 Task: Go to accessibility and select turn on screen reader support and then turn on braille support.
Action: Mouse moved to (236, 82)
Screenshot: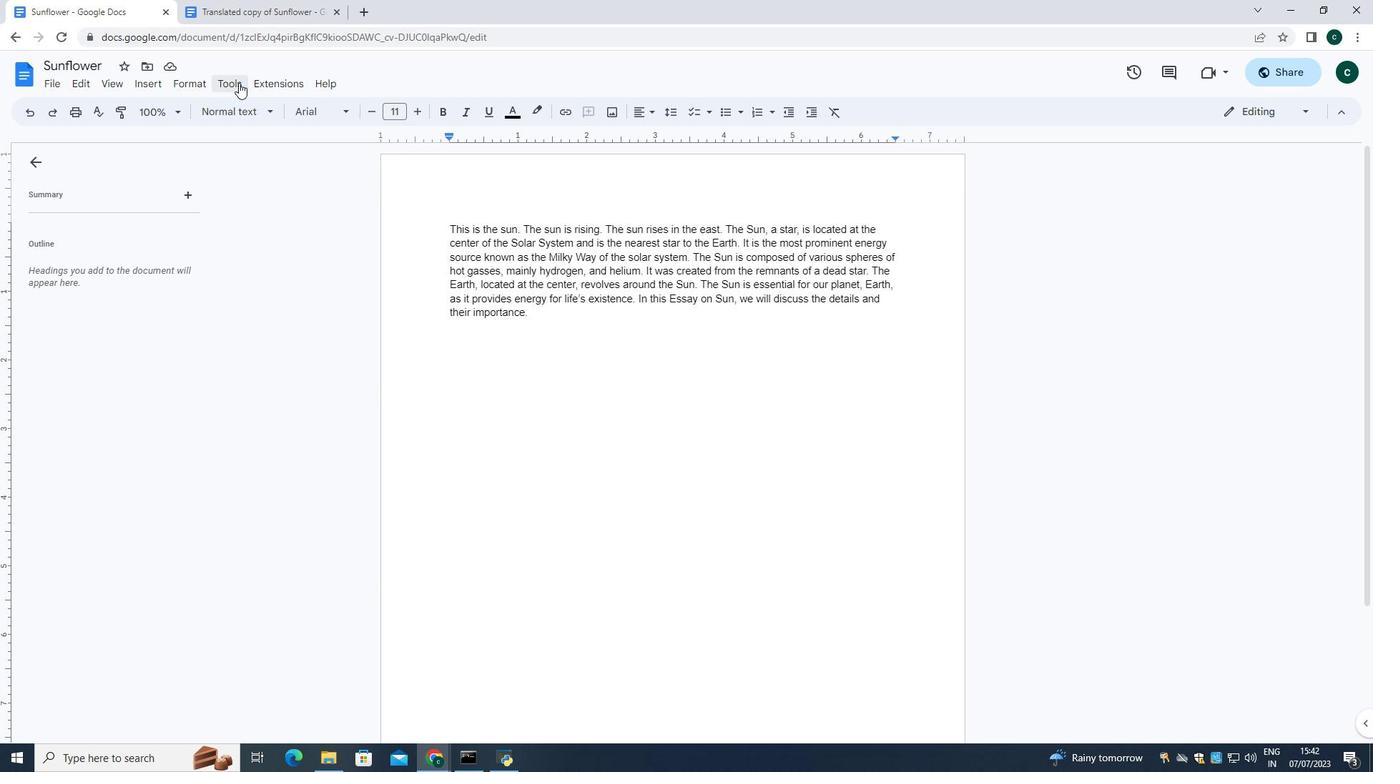 
Action: Mouse pressed left at (236, 82)
Screenshot: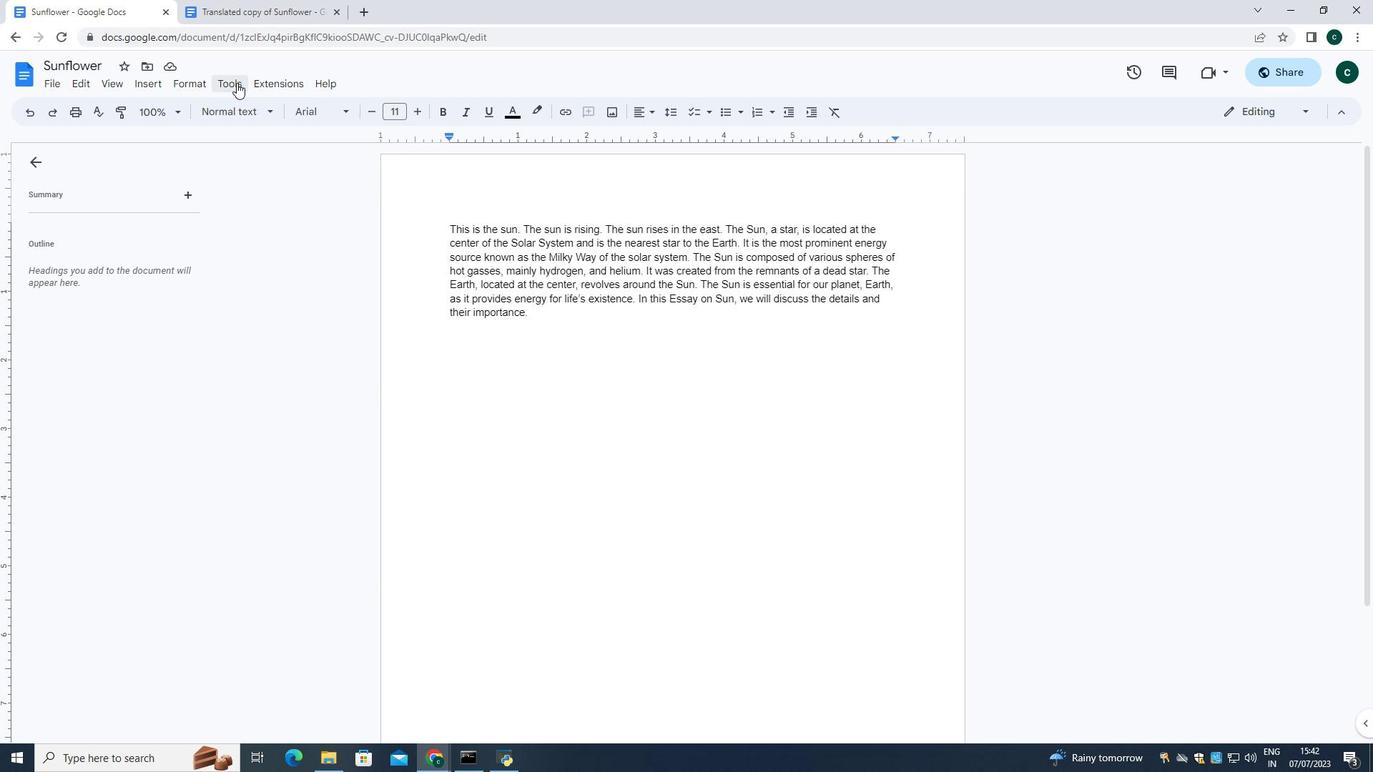 
Action: Mouse moved to (305, 406)
Screenshot: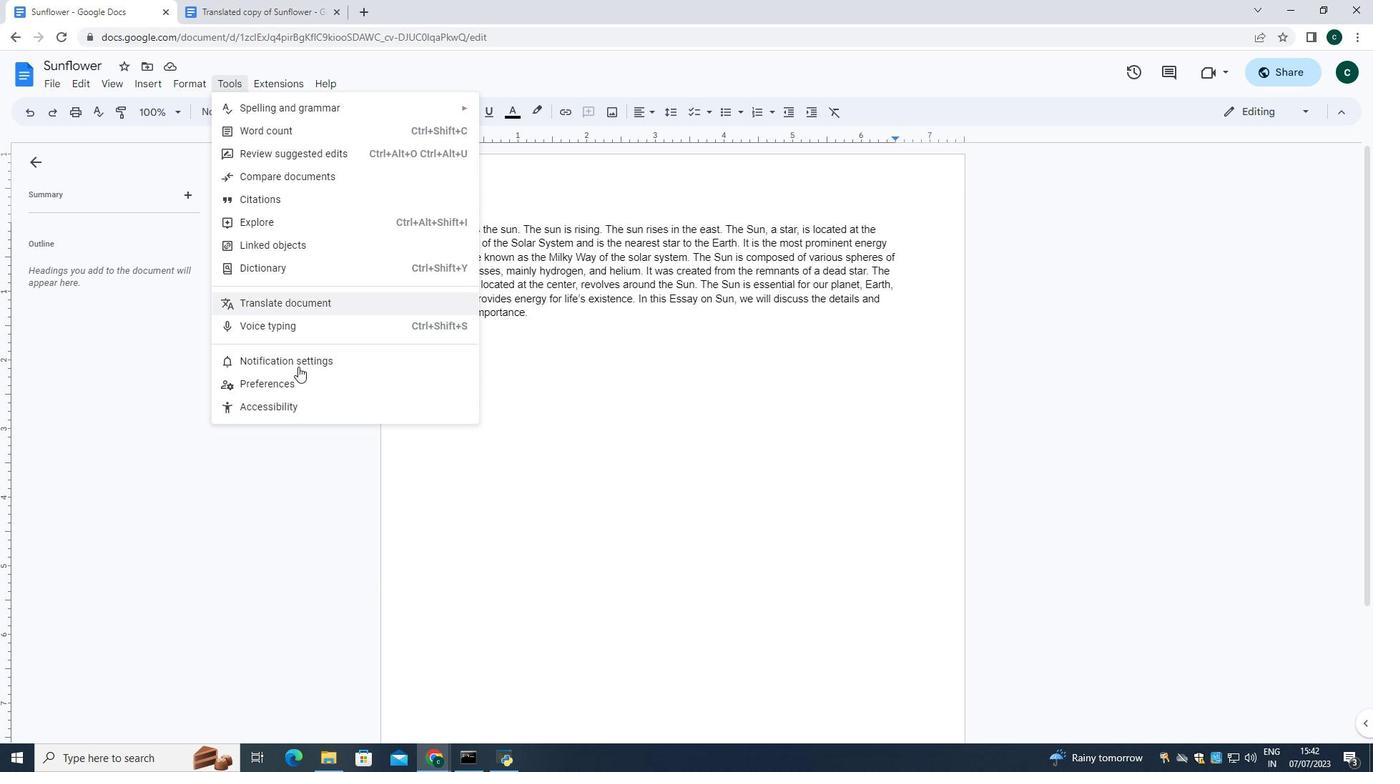 
Action: Mouse pressed left at (305, 406)
Screenshot: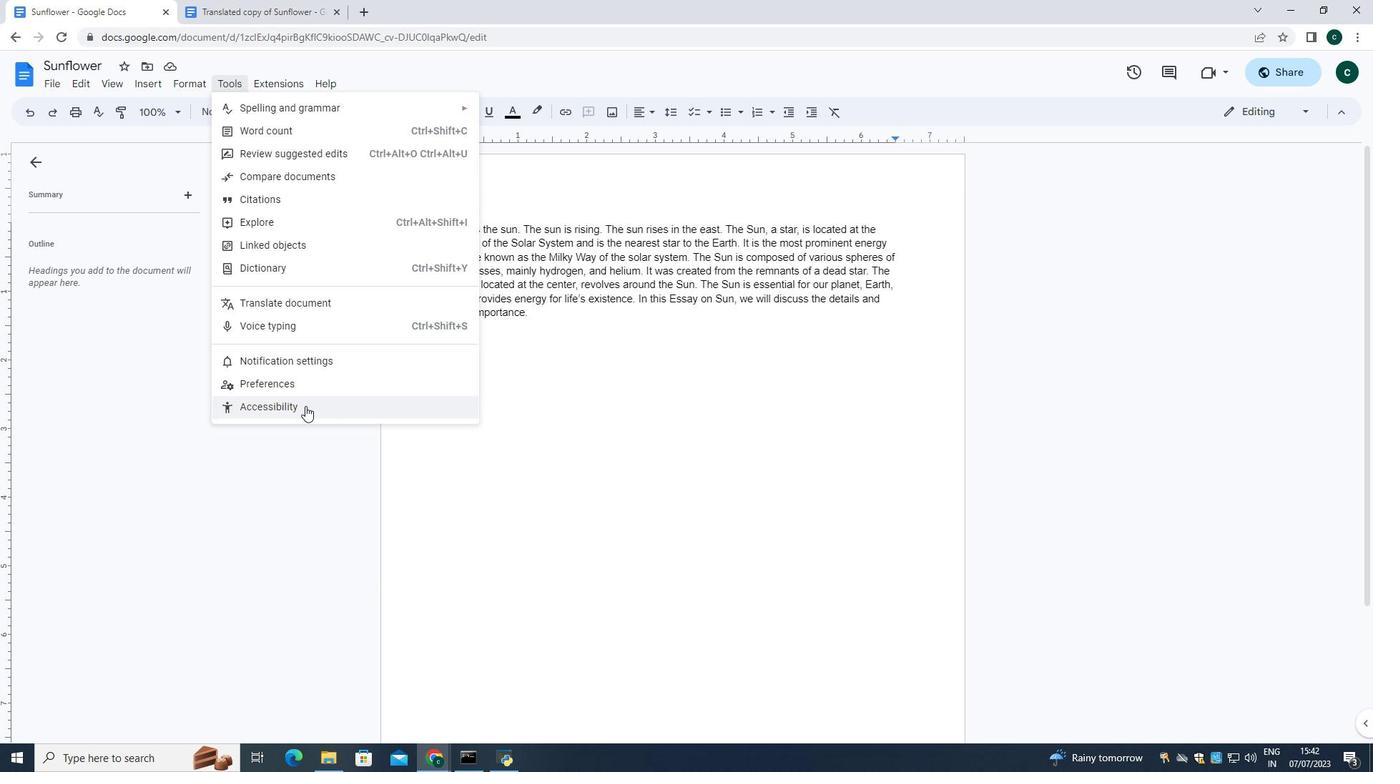 
Action: Mouse moved to (540, 313)
Screenshot: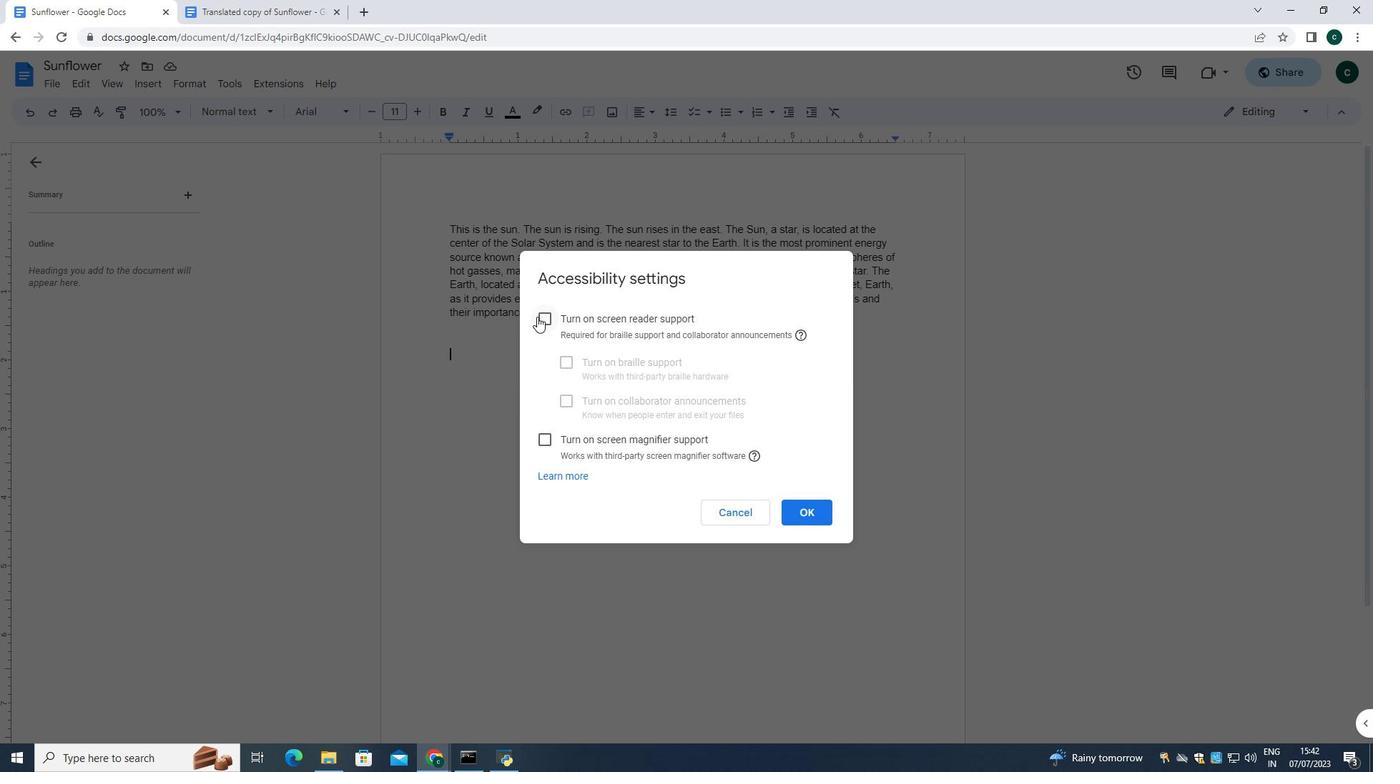 
Action: Mouse pressed left at (540, 313)
Screenshot: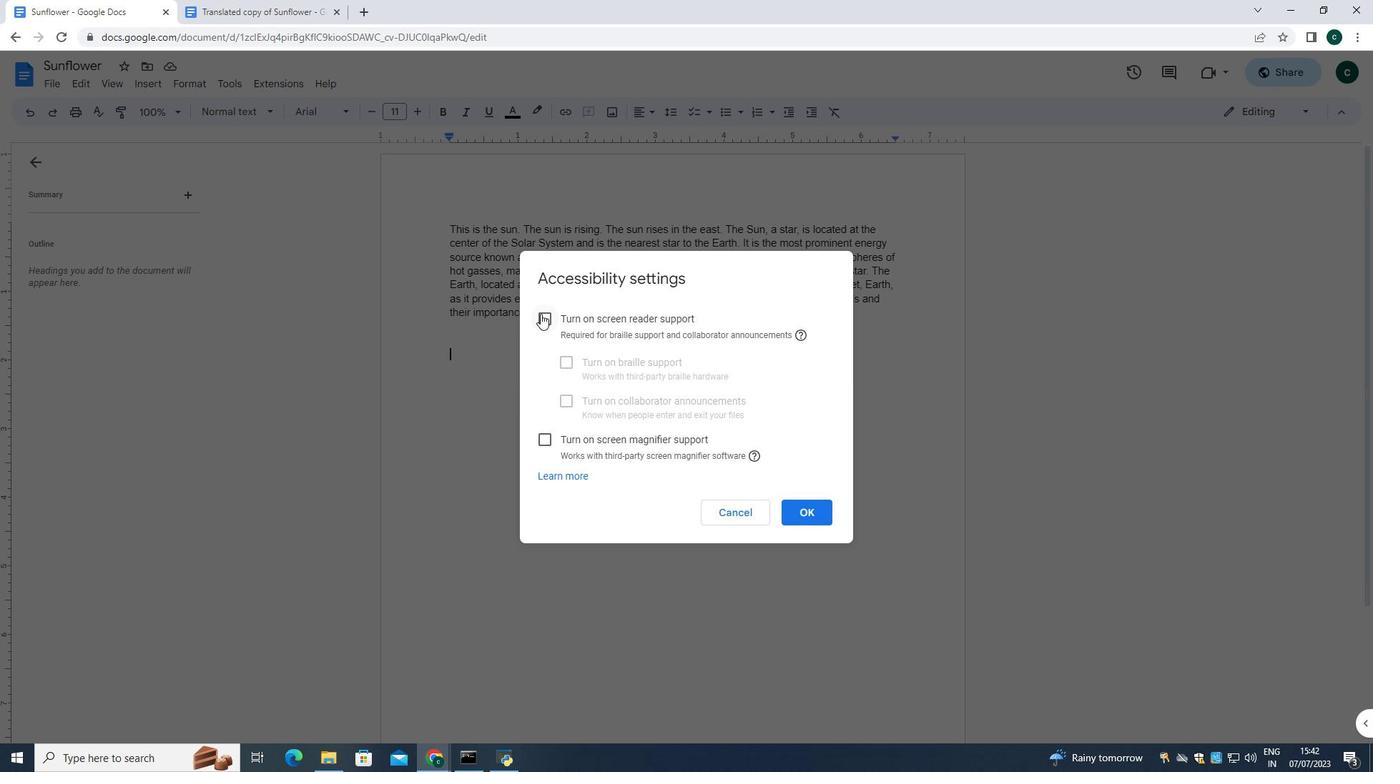 
Action: Mouse moved to (564, 360)
Screenshot: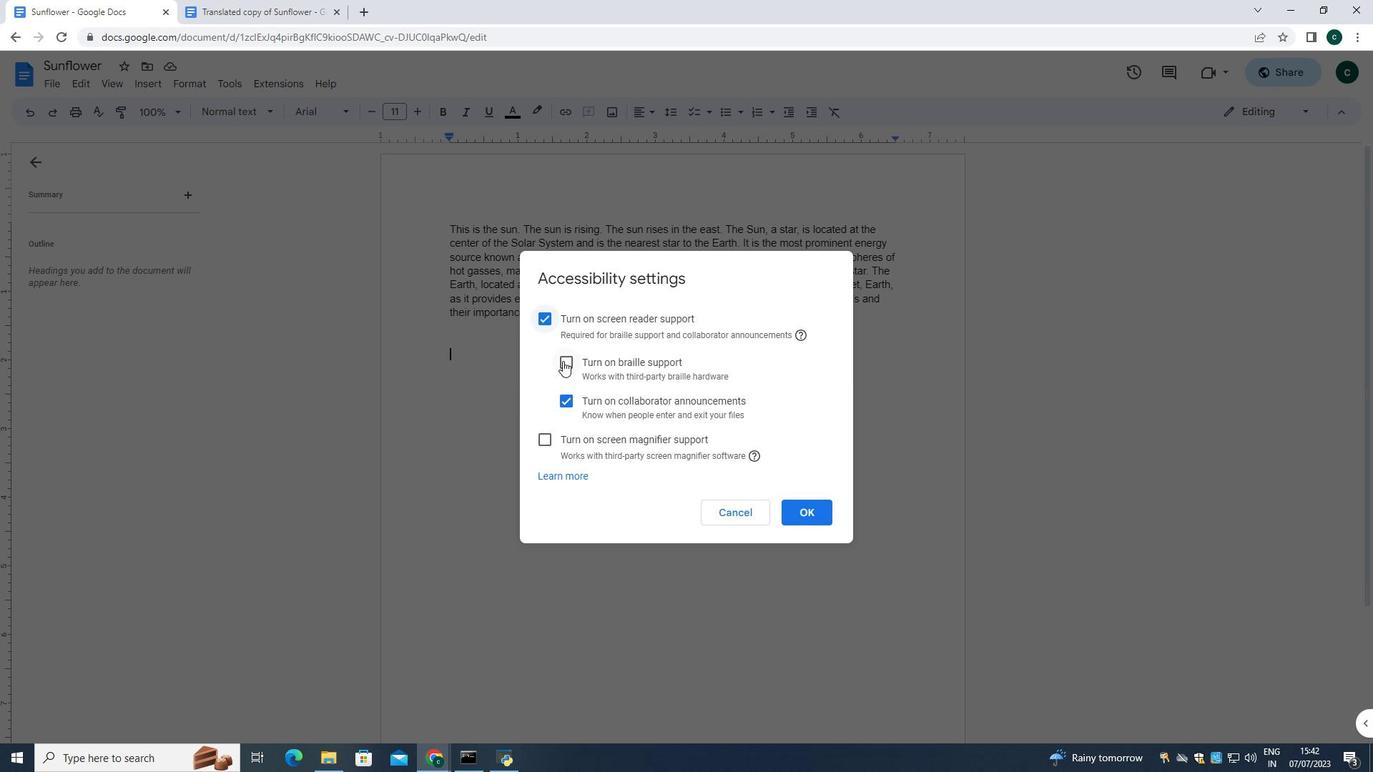 
Action: Mouse pressed left at (564, 360)
Screenshot: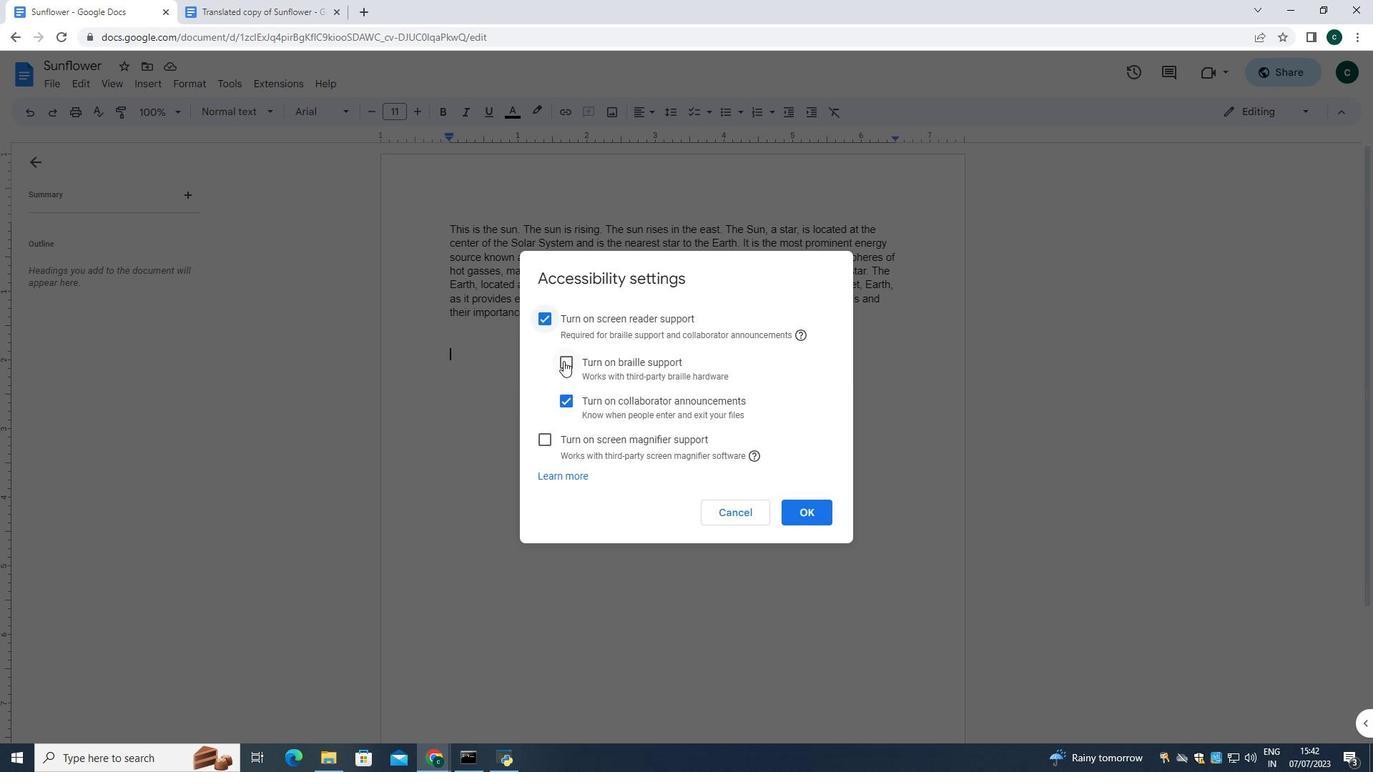 
Action: Mouse moved to (813, 509)
Screenshot: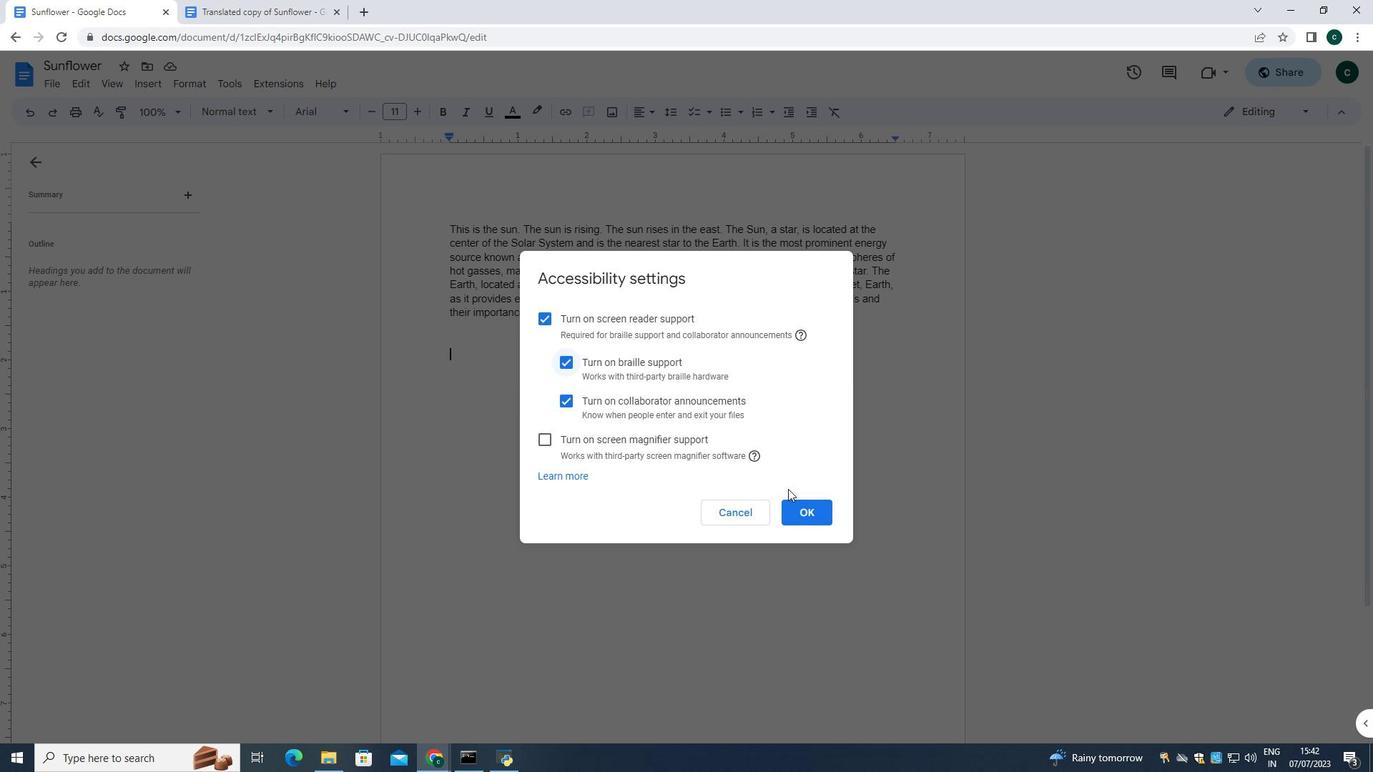 
Action: Mouse pressed left at (813, 509)
Screenshot: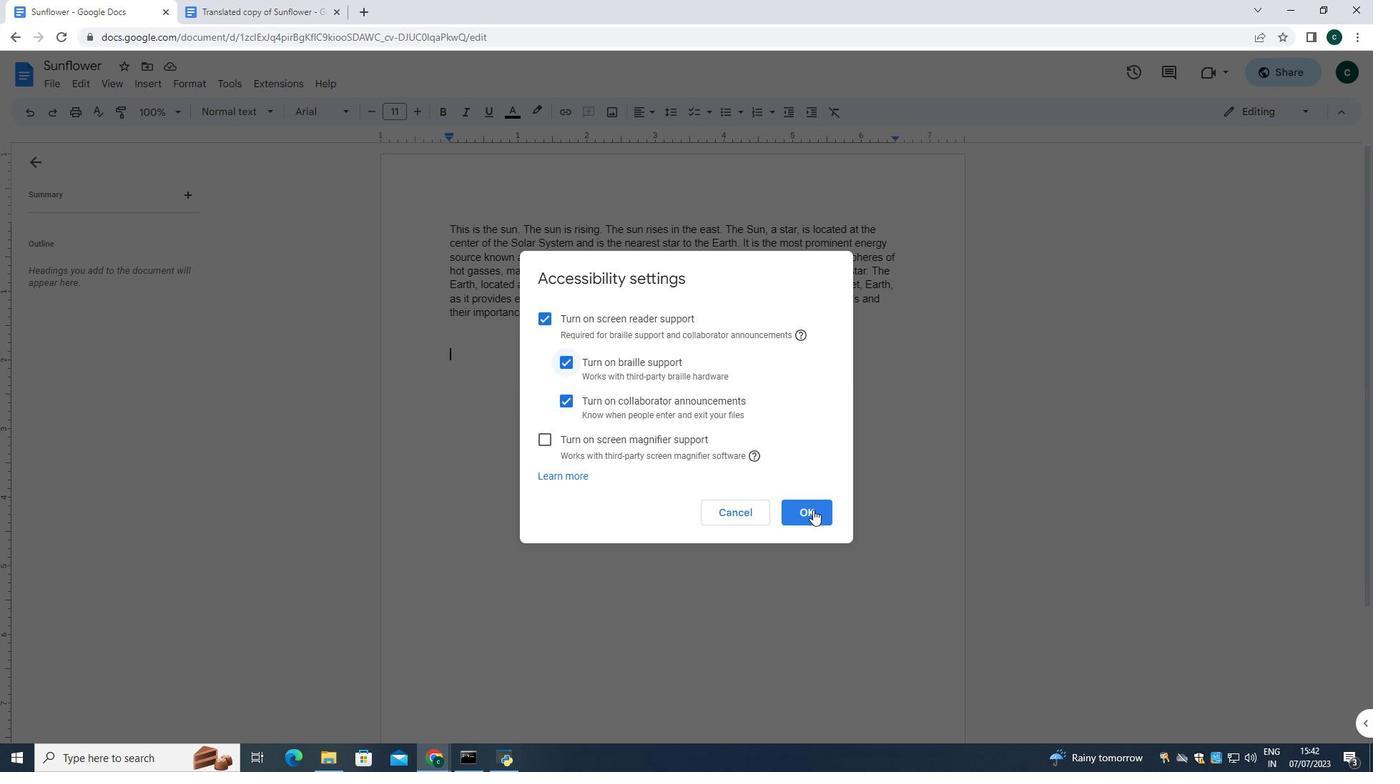 
Action: Mouse moved to (807, 506)
Screenshot: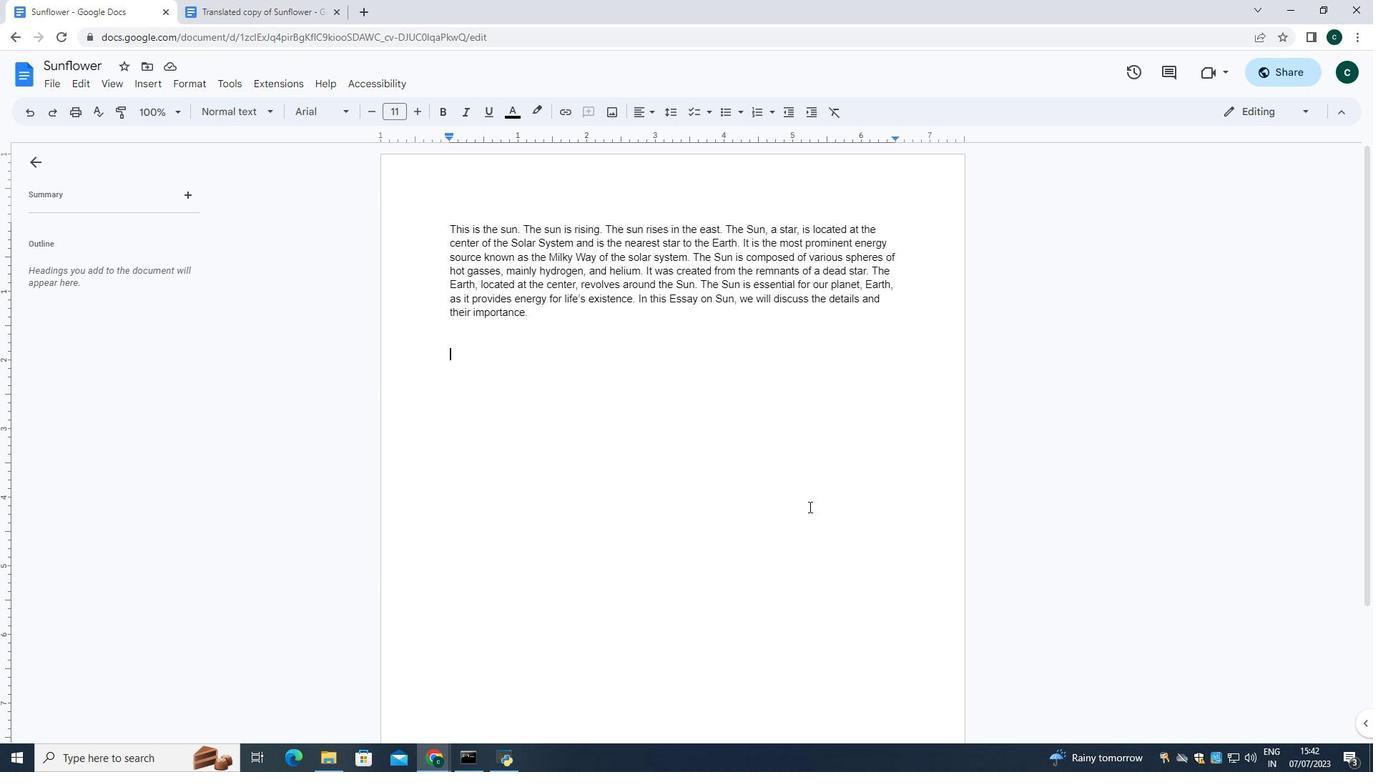 
